 Task: Look for products with hibiscus flavor.
Action: Mouse moved to (38, 323)
Screenshot: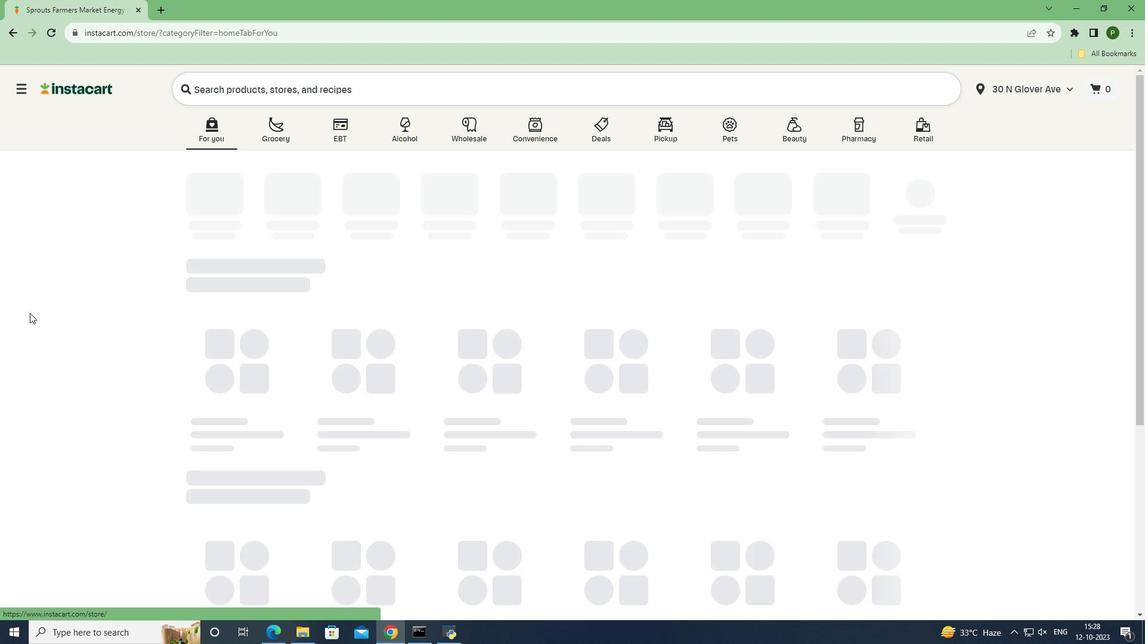 
Action: Mouse pressed left at (38, 323)
Screenshot: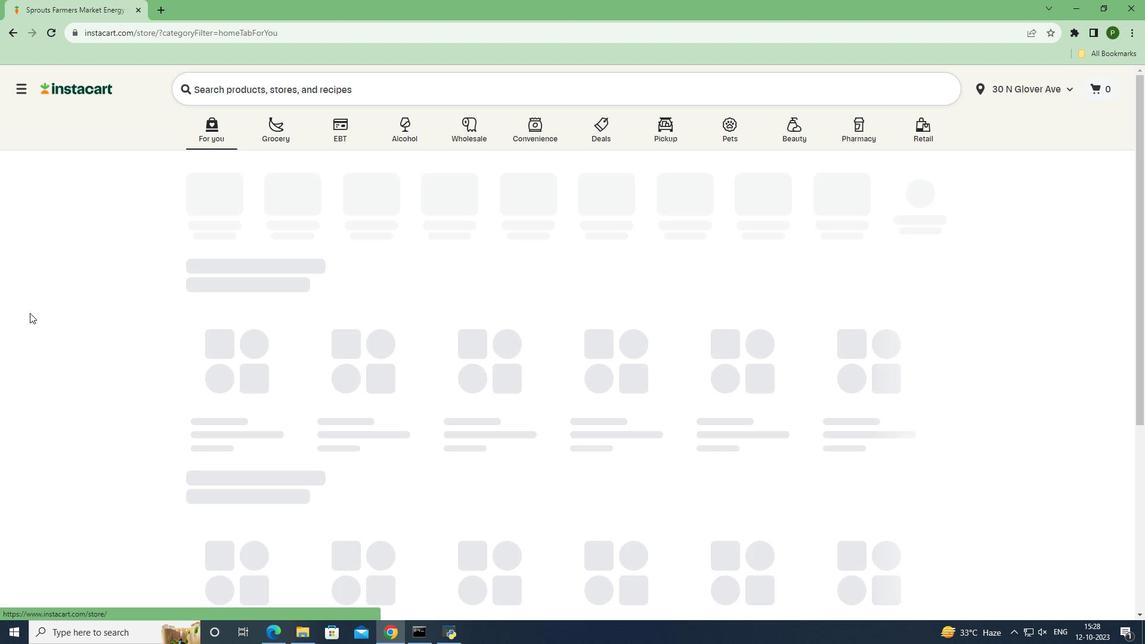 
Action: Mouse moved to (298, 153)
Screenshot: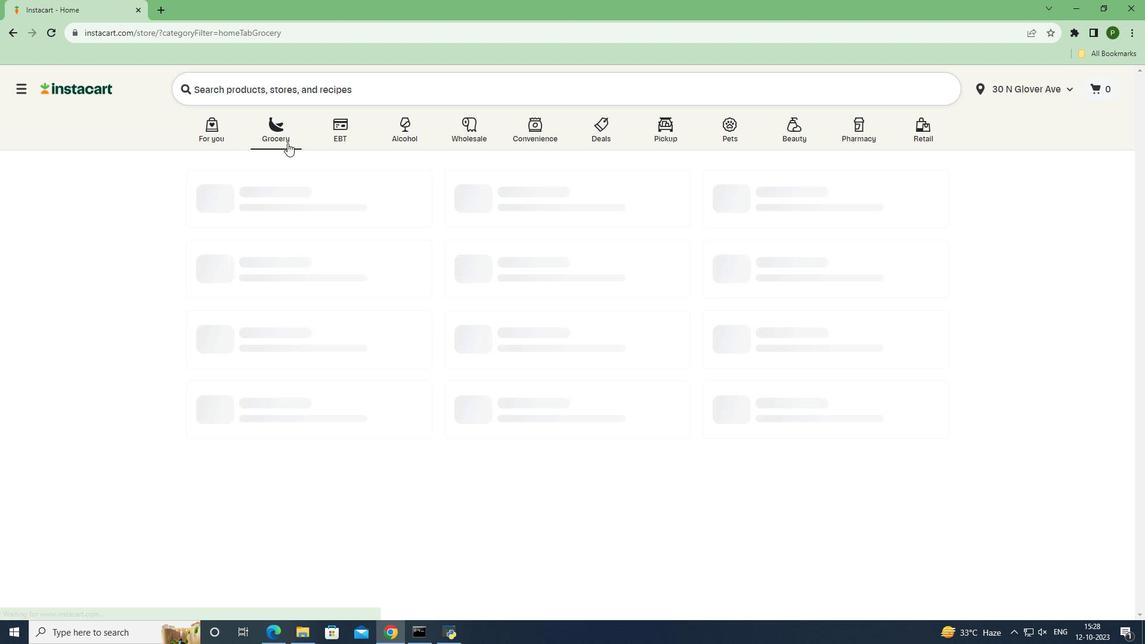 
Action: Mouse pressed left at (298, 153)
Screenshot: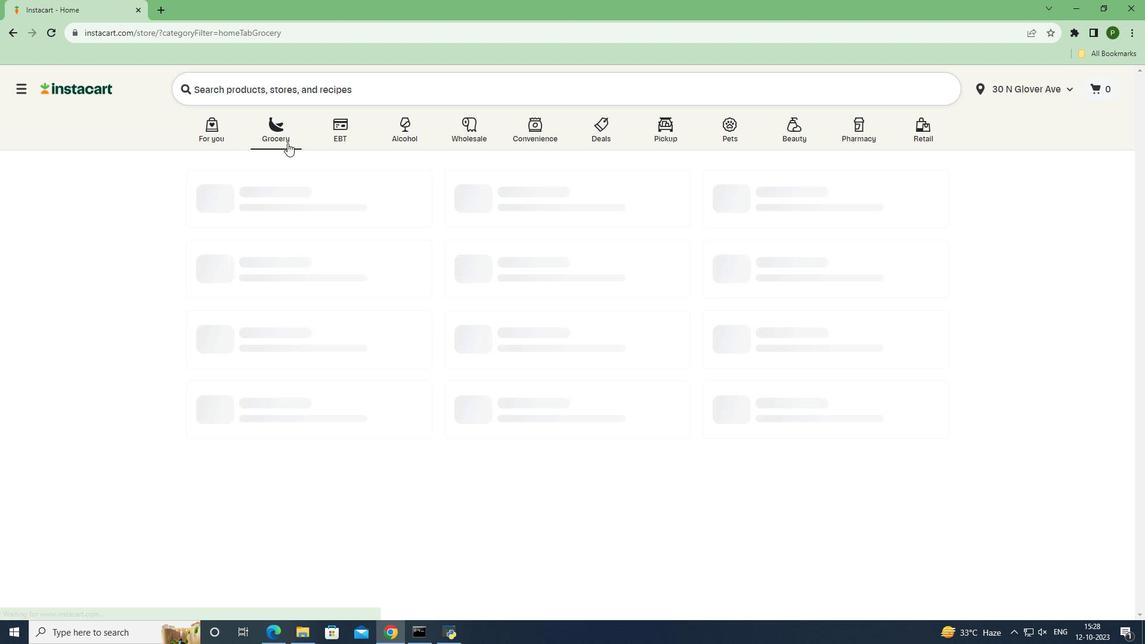 
Action: Mouse moved to (490, 286)
Screenshot: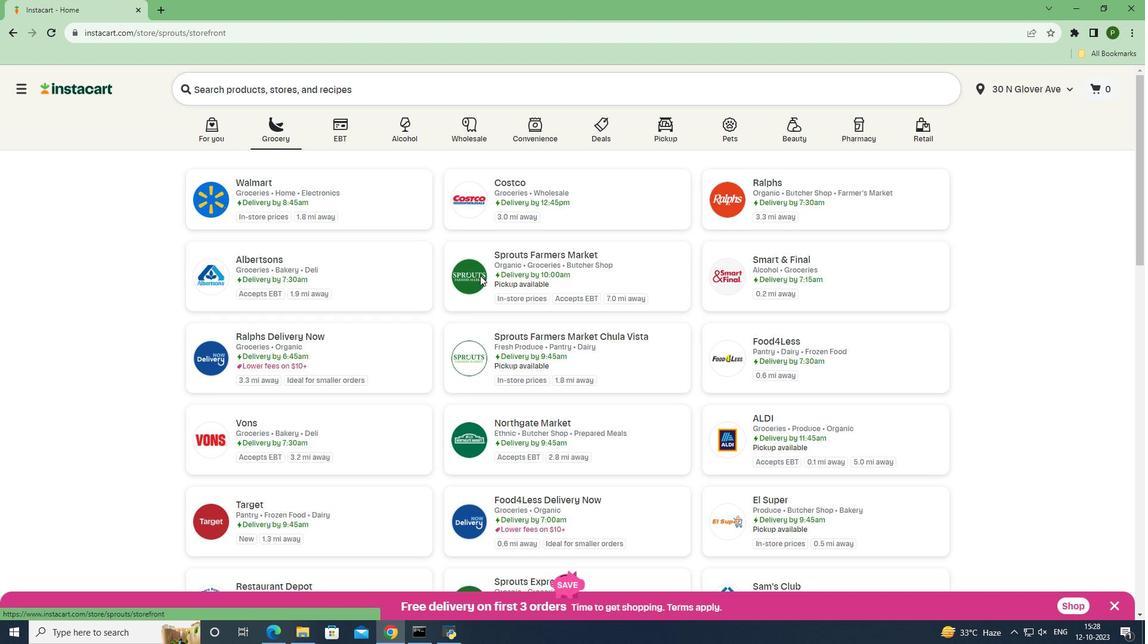 
Action: Mouse pressed left at (490, 286)
Screenshot: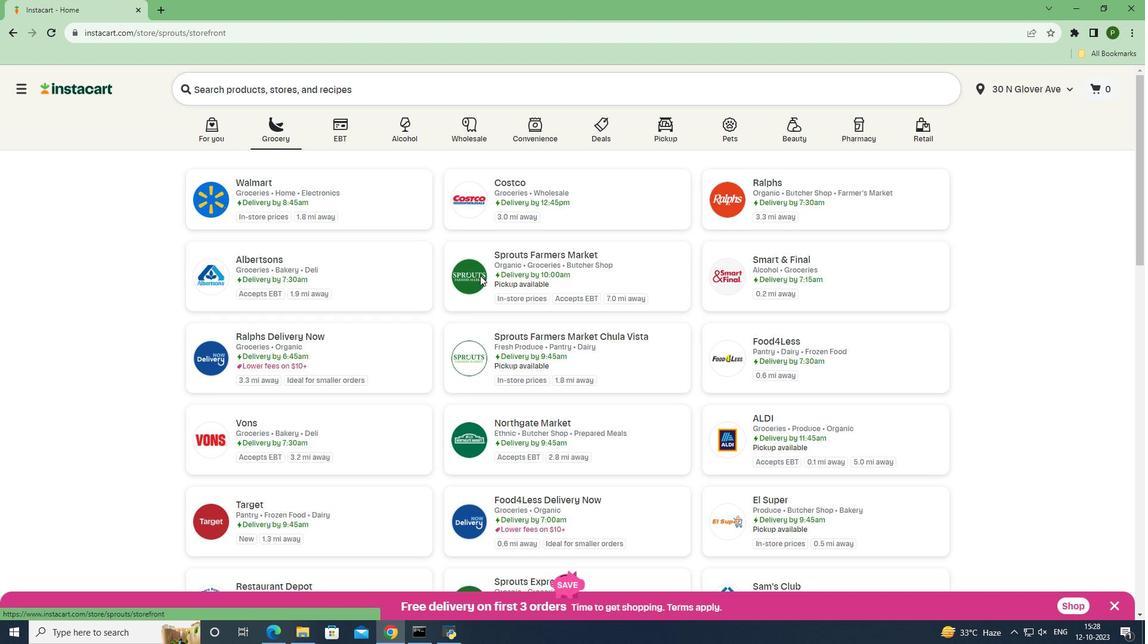 
Action: Mouse moved to (46, 414)
Screenshot: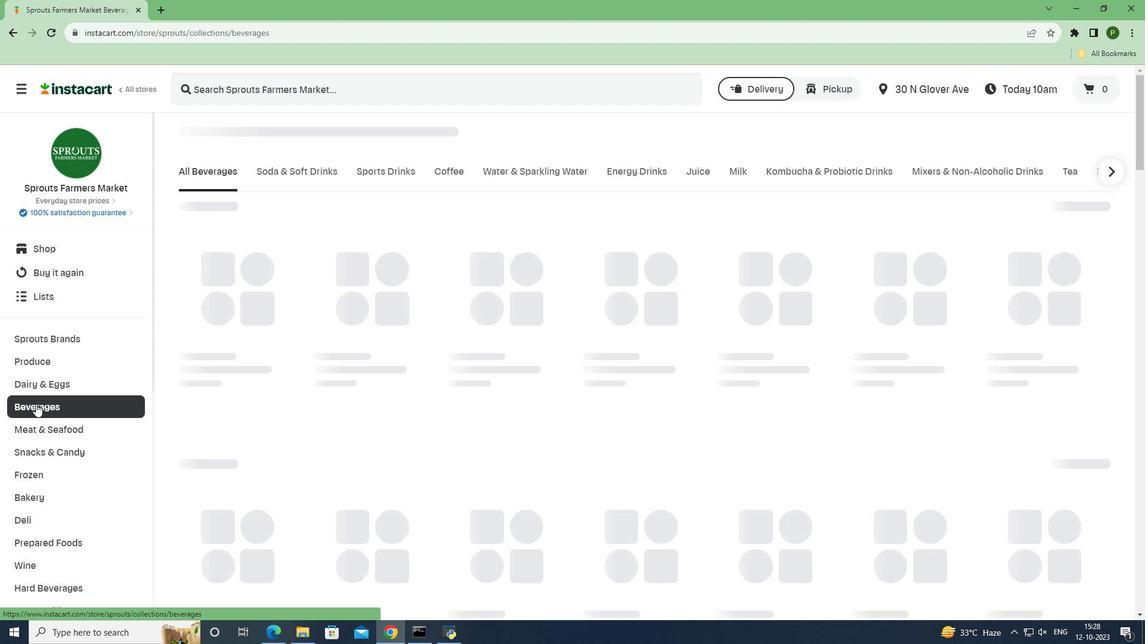 
Action: Mouse pressed left at (46, 414)
Screenshot: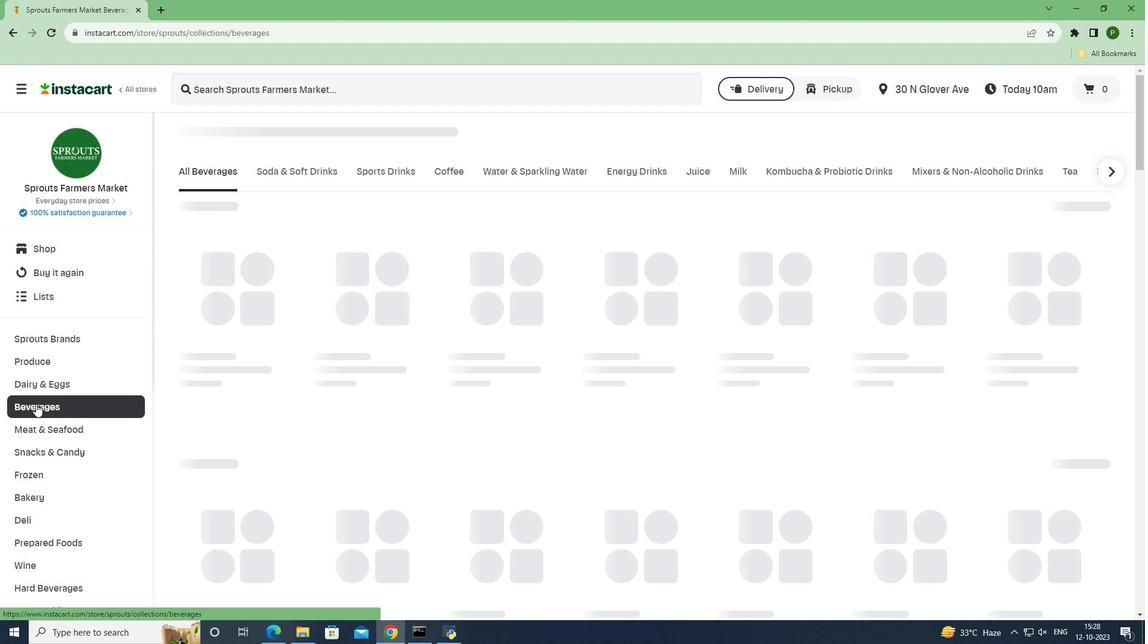 
Action: Mouse moved to (631, 171)
Screenshot: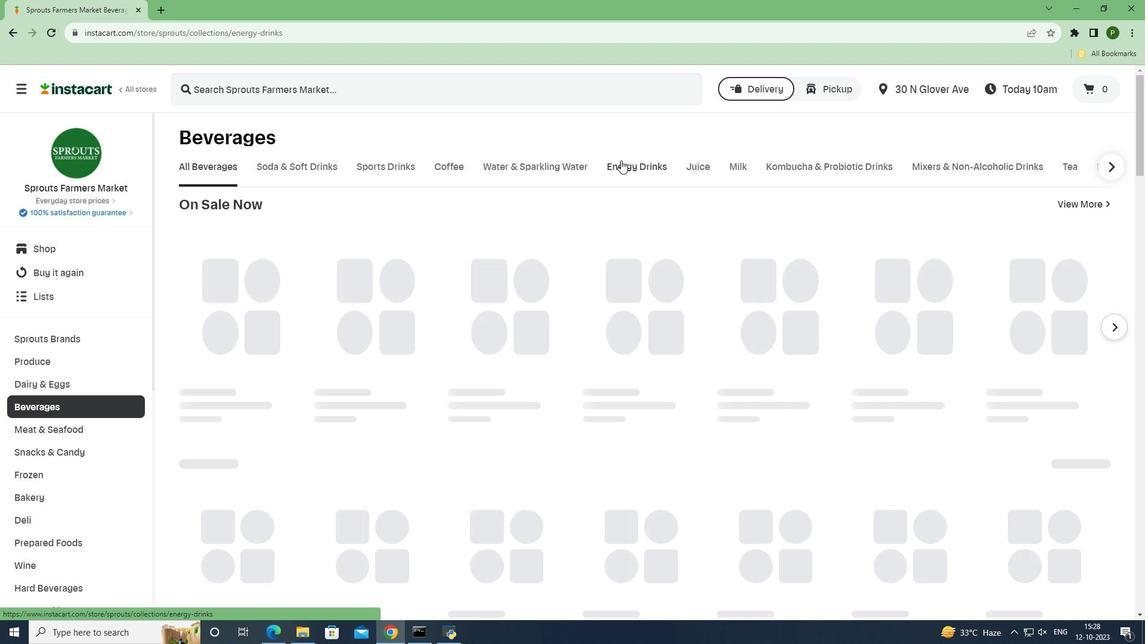 
Action: Mouse pressed left at (631, 171)
Screenshot: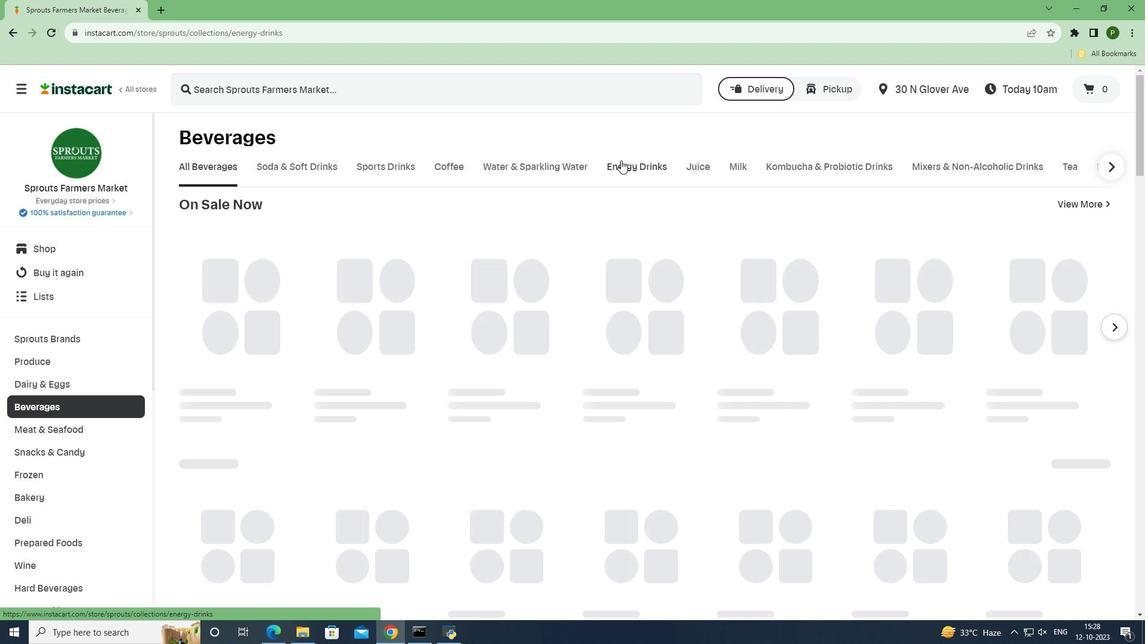 
Action: Mouse moved to (215, 220)
Screenshot: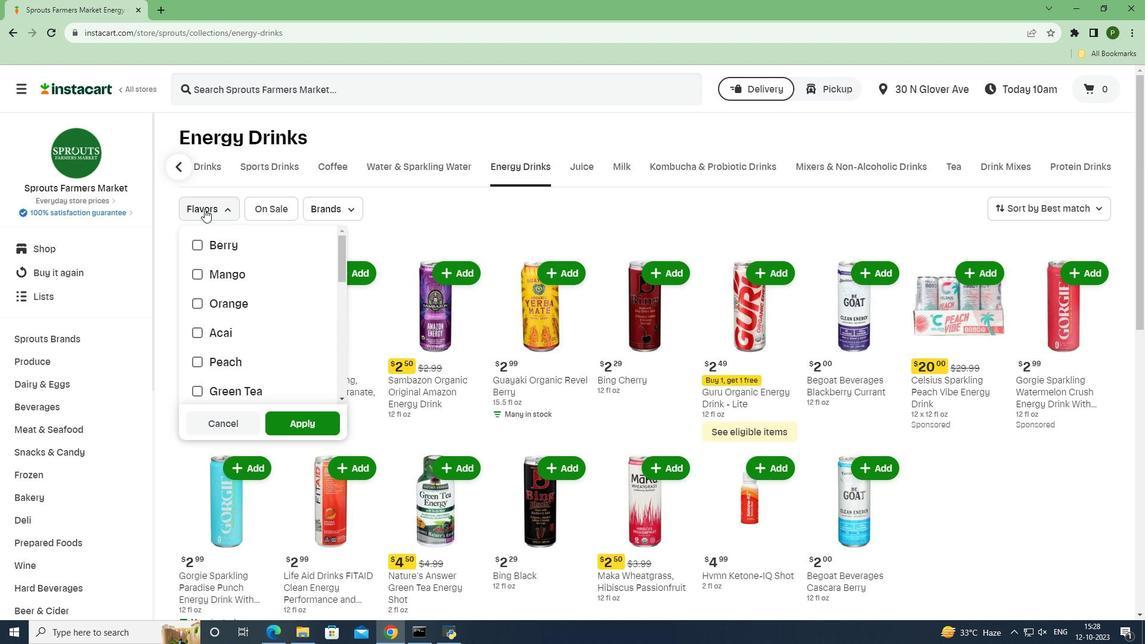 
Action: Mouse pressed left at (215, 220)
Screenshot: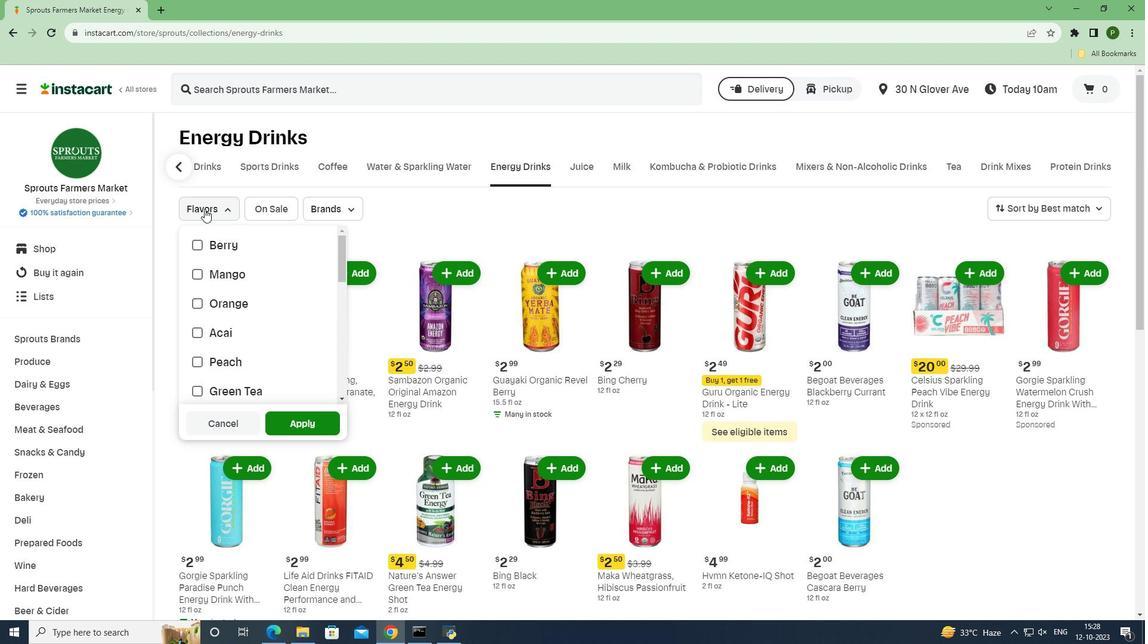 
Action: Mouse moved to (260, 297)
Screenshot: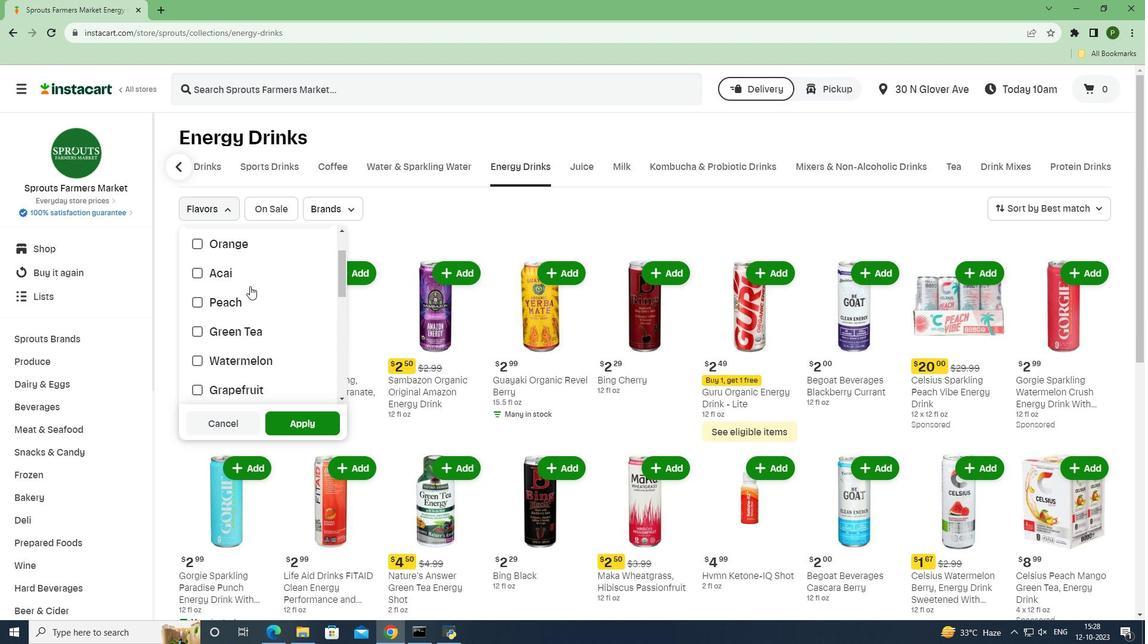 
Action: Mouse scrolled (260, 296) with delta (0, 0)
Screenshot: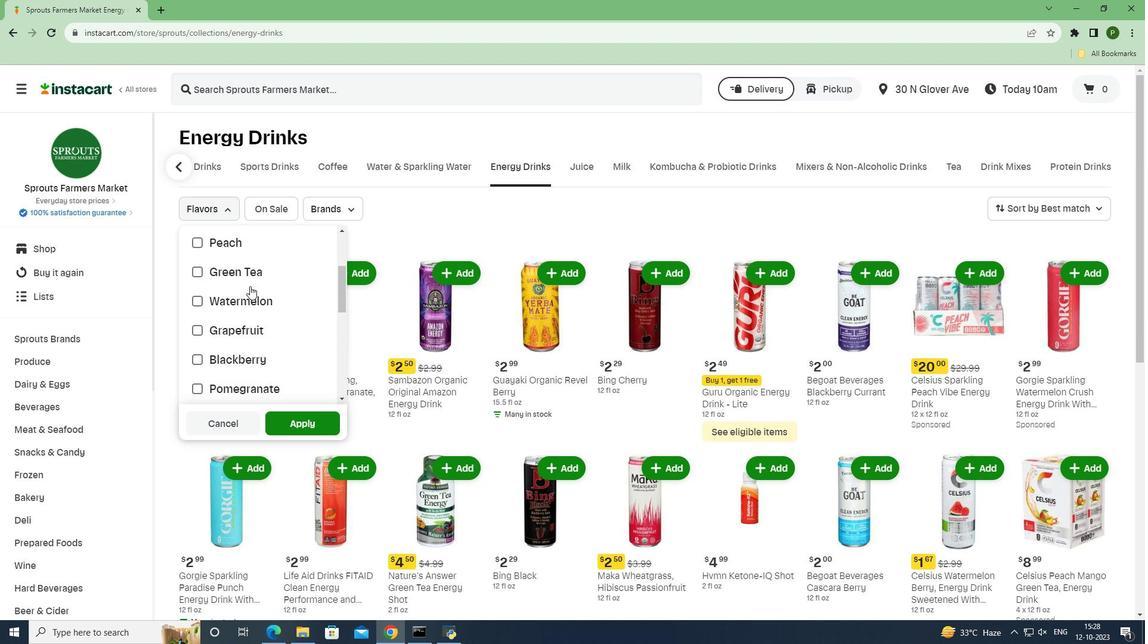 
Action: Mouse scrolled (260, 296) with delta (0, 0)
Screenshot: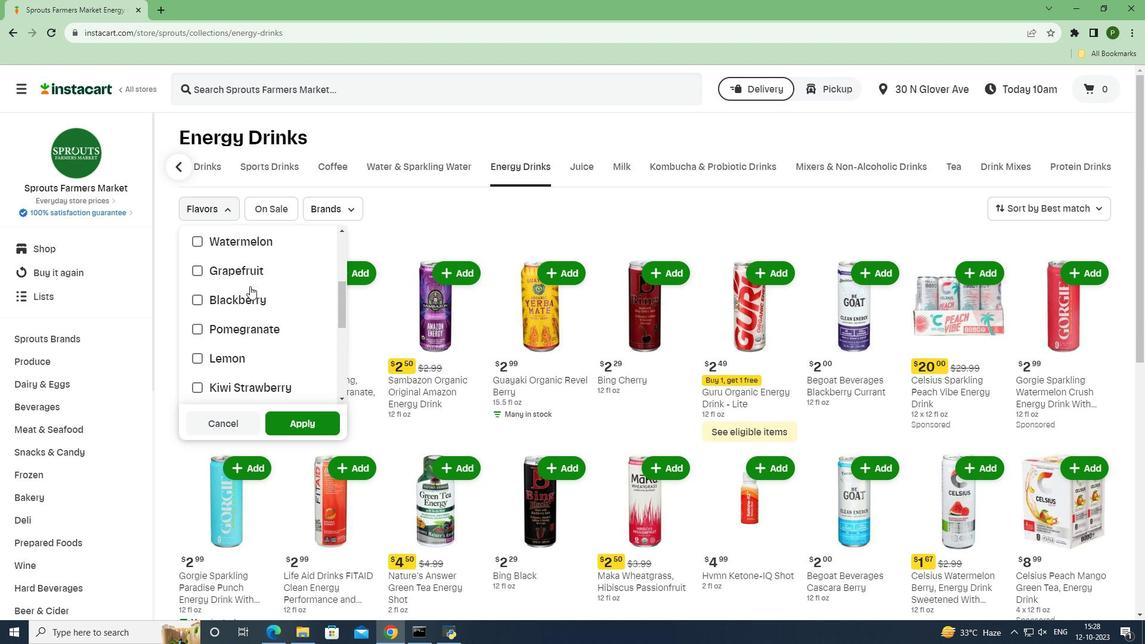 
Action: Mouse scrolled (260, 296) with delta (0, 0)
Screenshot: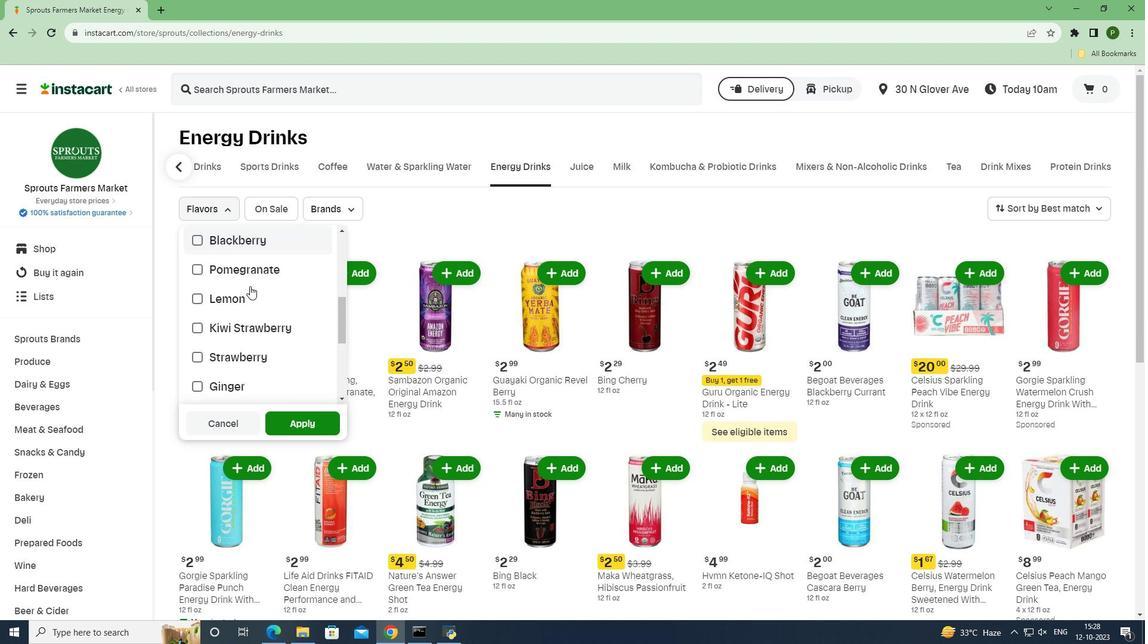 
Action: Mouse scrolled (260, 296) with delta (0, 0)
Screenshot: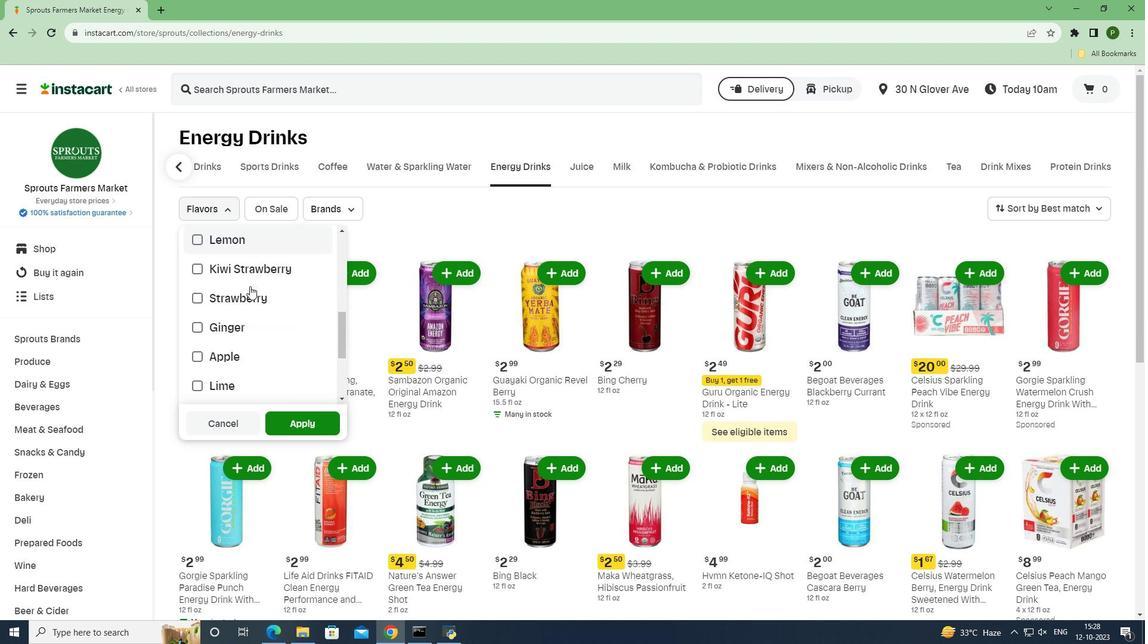 
Action: Mouse scrolled (260, 296) with delta (0, 0)
Screenshot: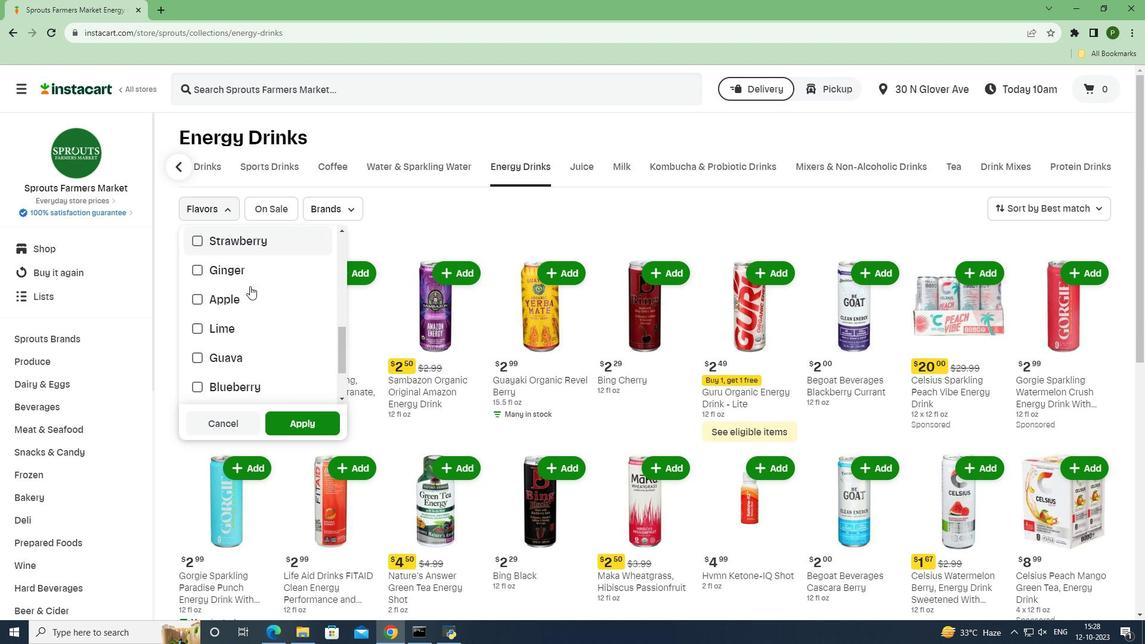 
Action: Mouse scrolled (260, 296) with delta (0, 0)
Screenshot: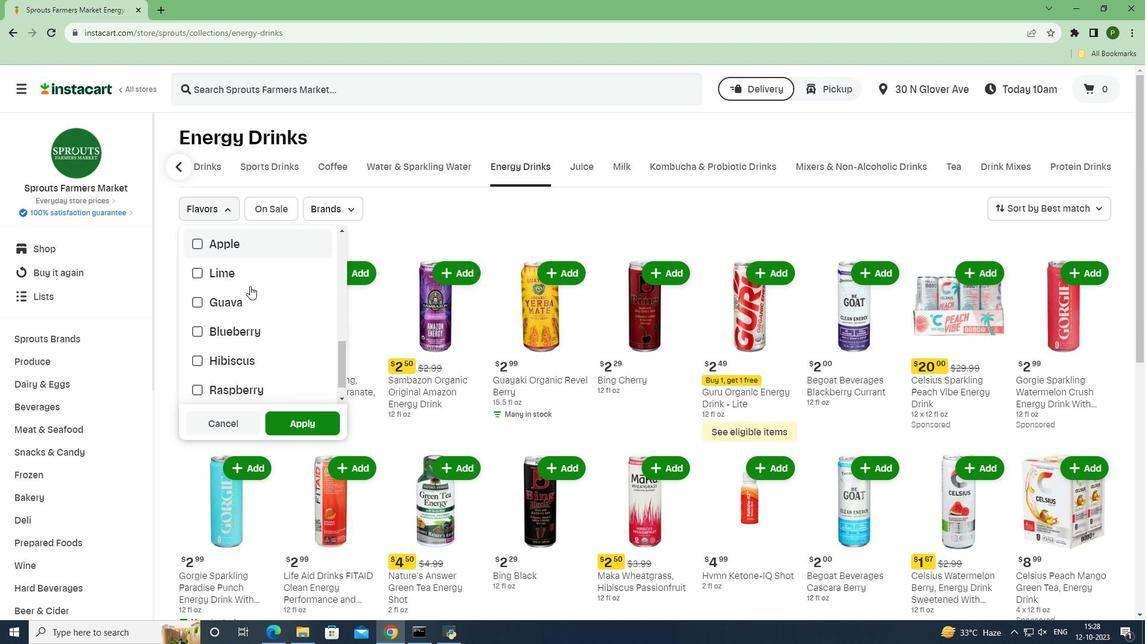 
Action: Mouse scrolled (260, 296) with delta (0, 0)
Screenshot: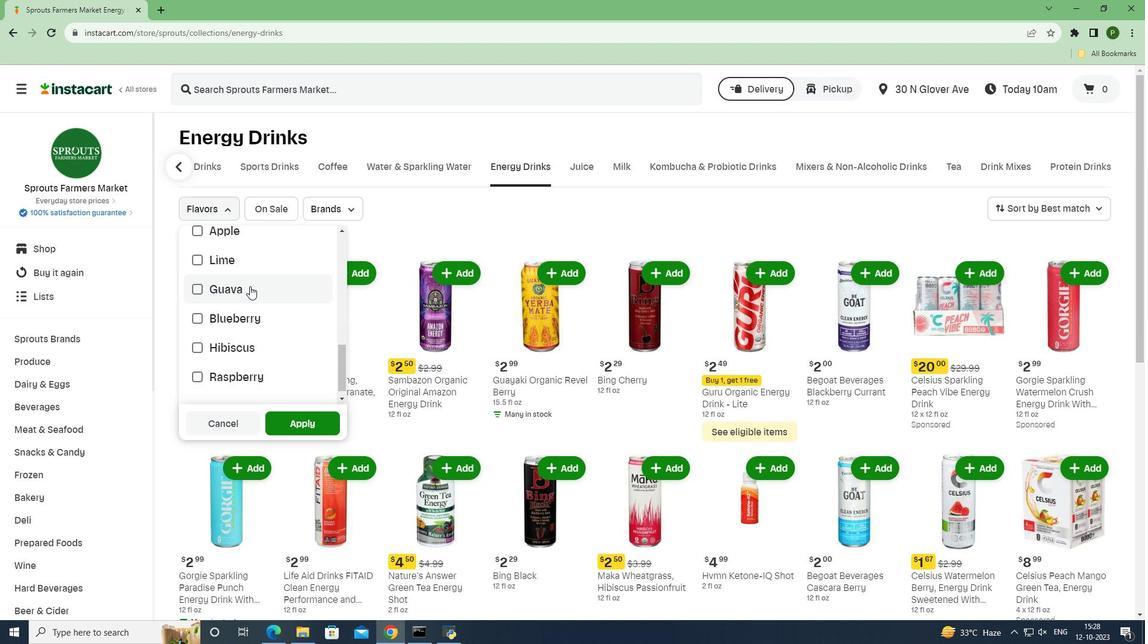 
Action: Mouse scrolled (260, 296) with delta (0, 0)
Screenshot: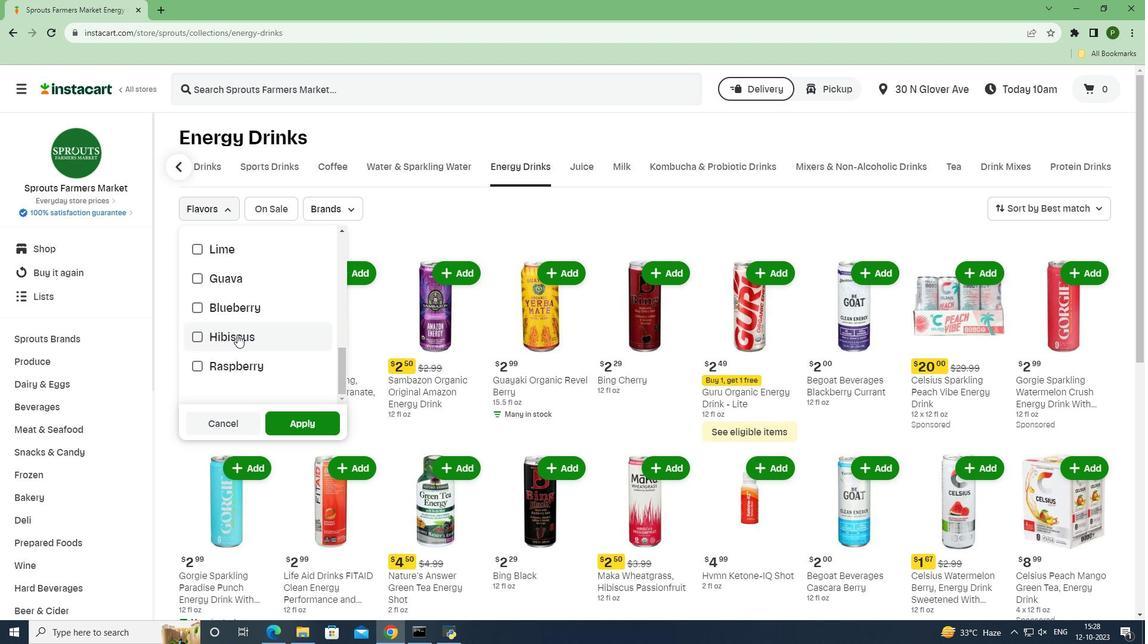 
Action: Mouse moved to (248, 345)
Screenshot: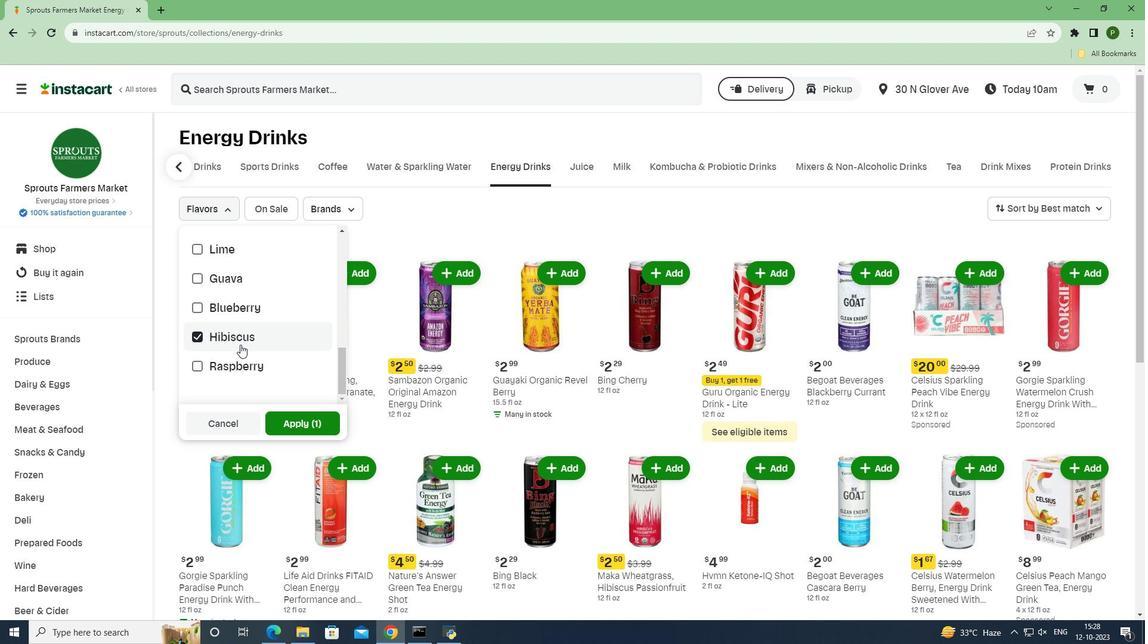 
Action: Mouse pressed left at (248, 345)
Screenshot: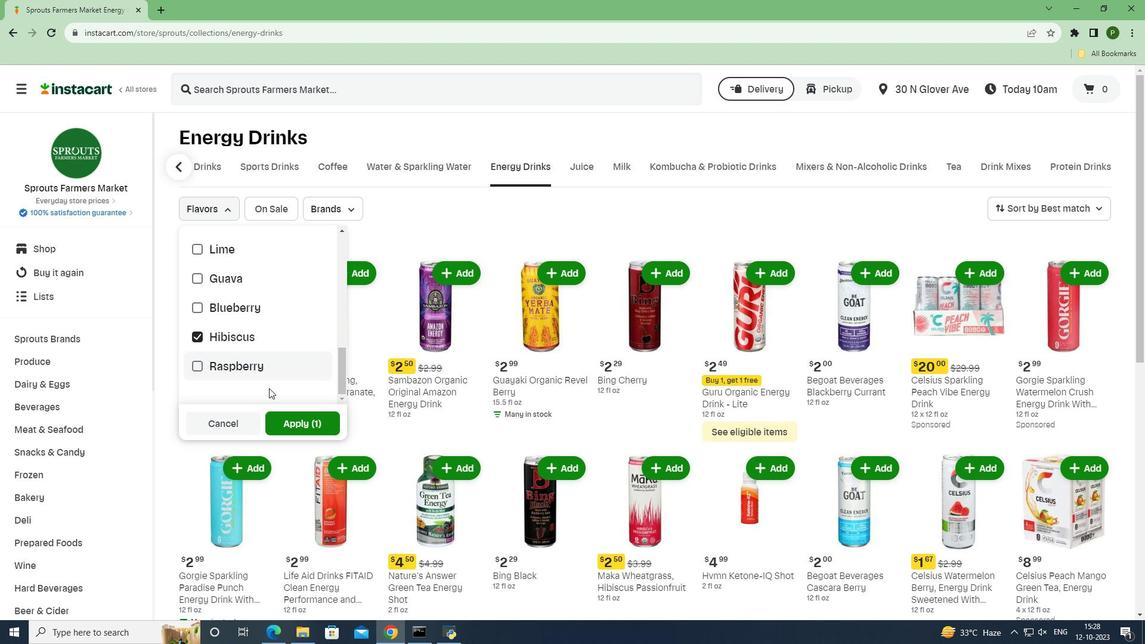 
Action: Mouse moved to (307, 430)
Screenshot: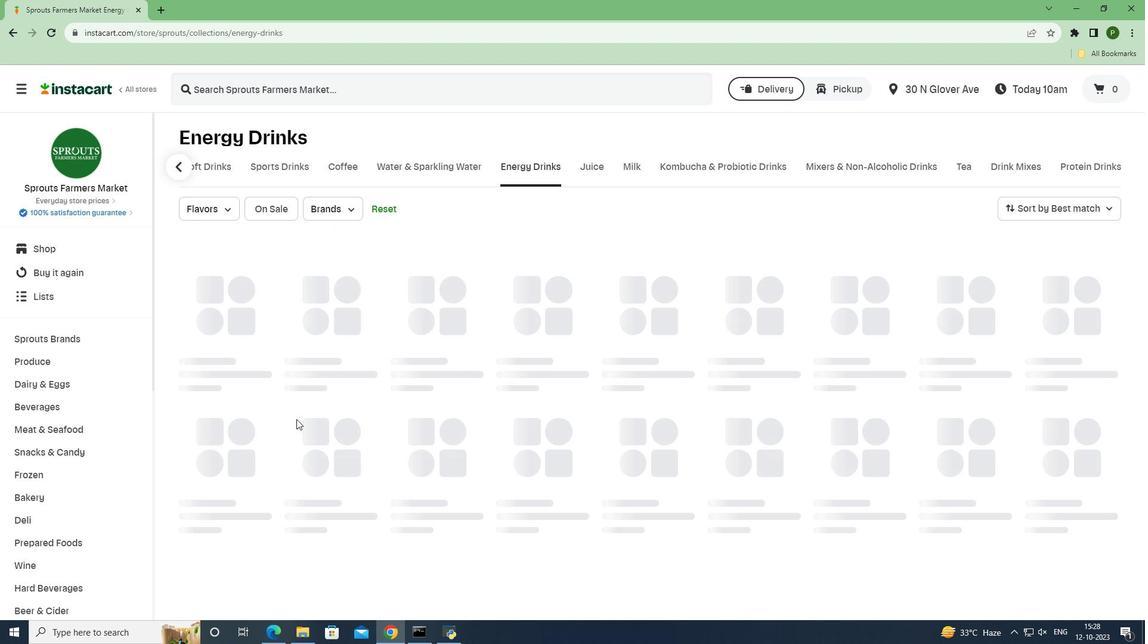 
Action: Mouse pressed left at (307, 430)
Screenshot: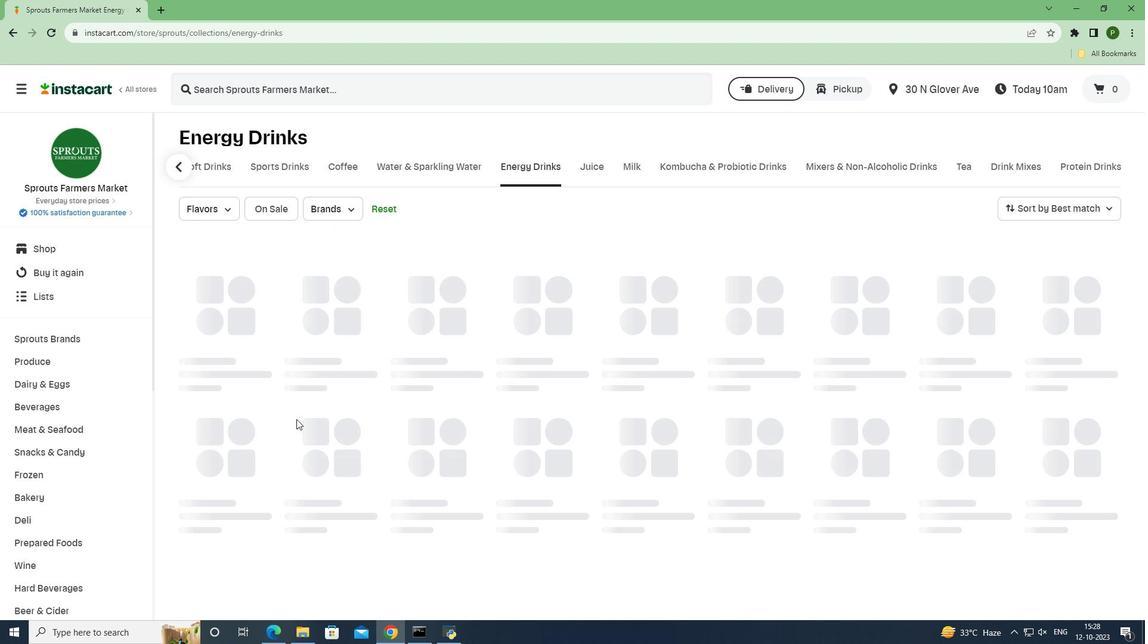 
Action: Mouse moved to (310, 371)
Screenshot: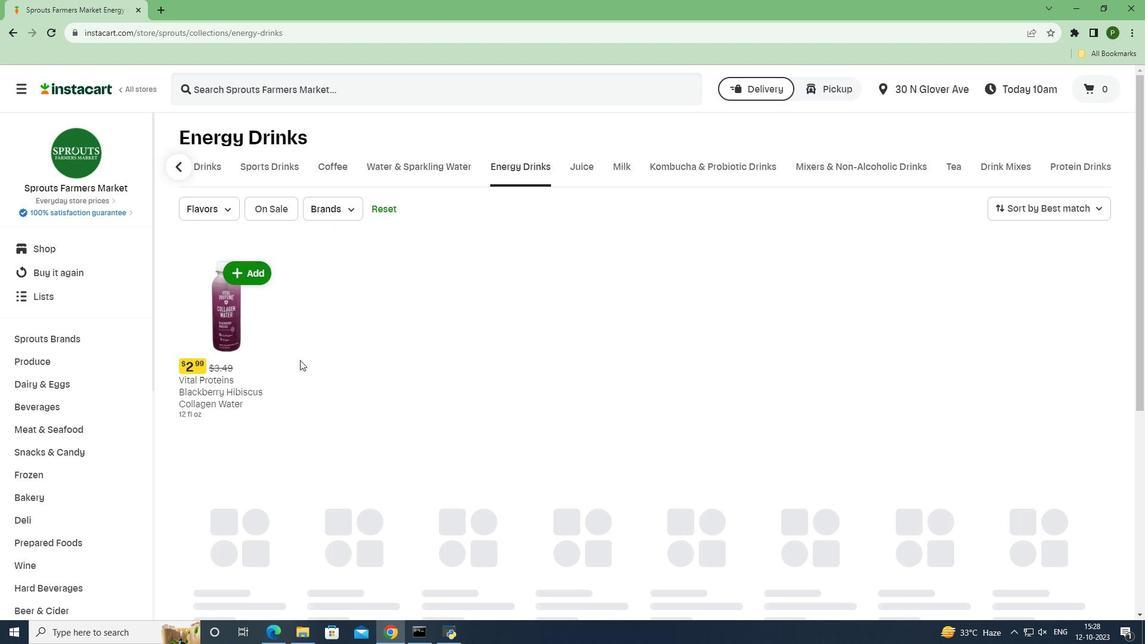 
